 Task: Create a scrum project Whiteboard.
Action: Mouse moved to (179, 54)
Screenshot: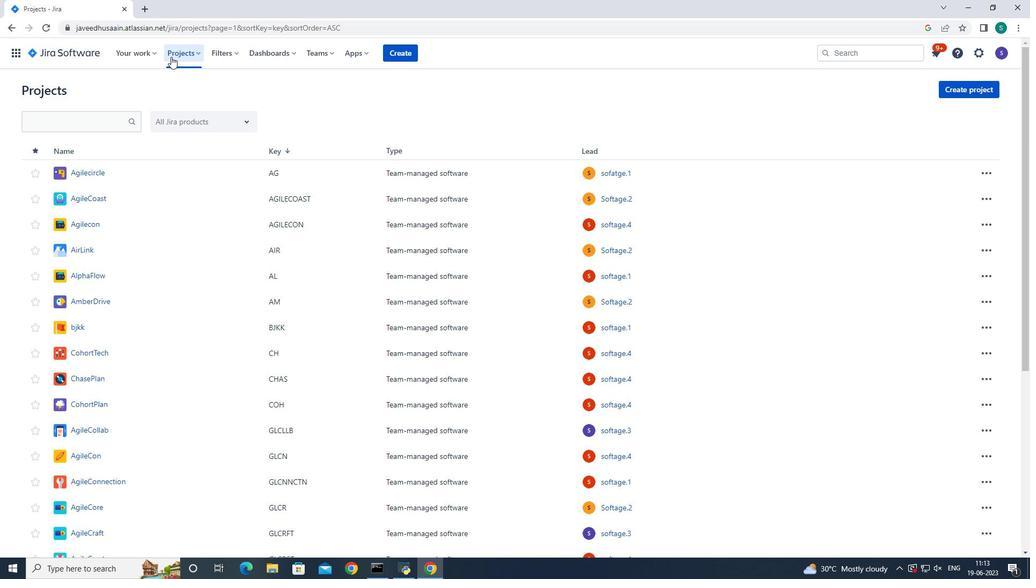 
Action: Mouse pressed left at (179, 54)
Screenshot: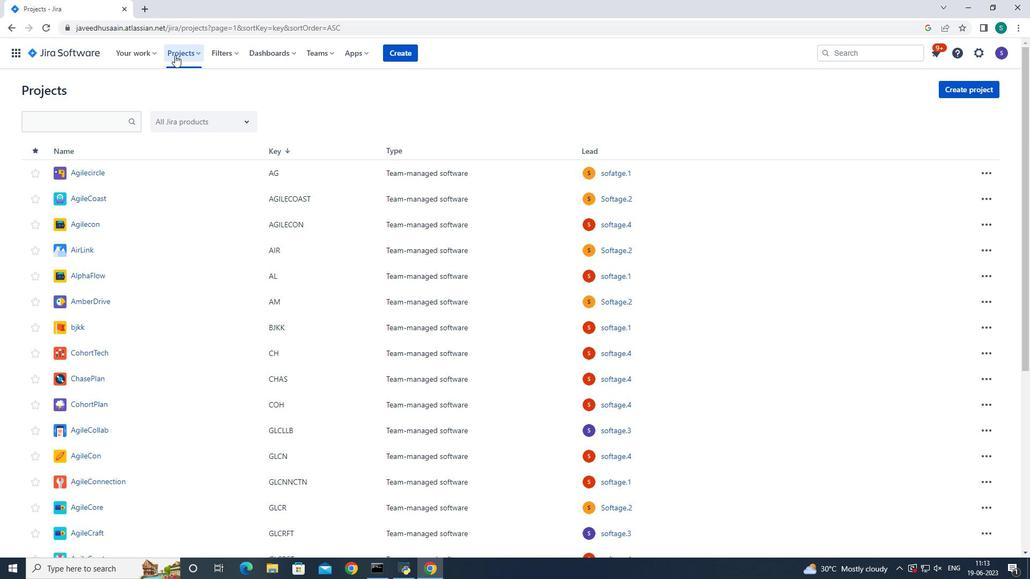 
Action: Mouse moved to (211, 183)
Screenshot: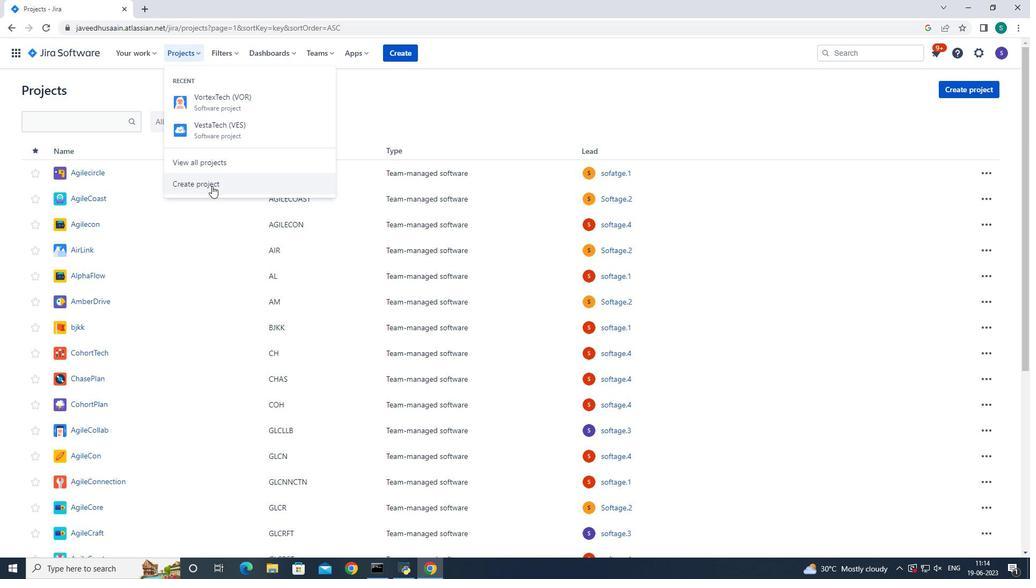 
Action: Mouse pressed left at (211, 183)
Screenshot: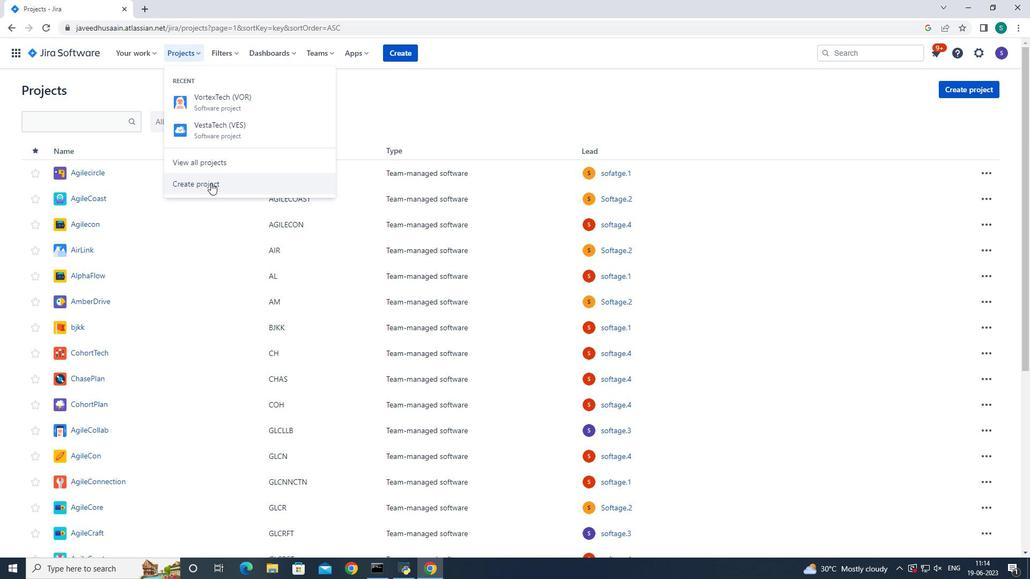 
Action: Mouse moved to (483, 166)
Screenshot: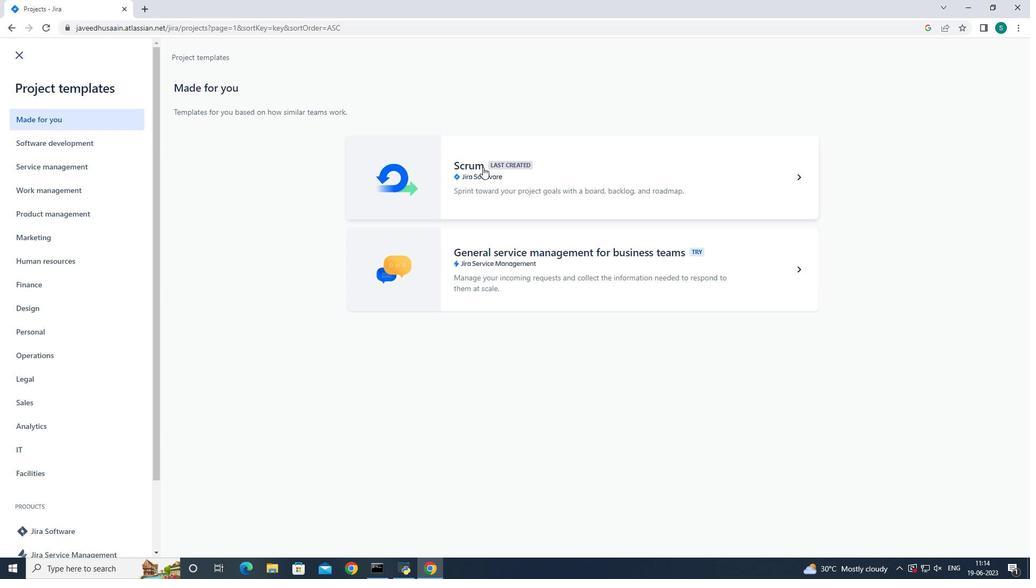 
Action: Mouse pressed left at (483, 166)
Screenshot: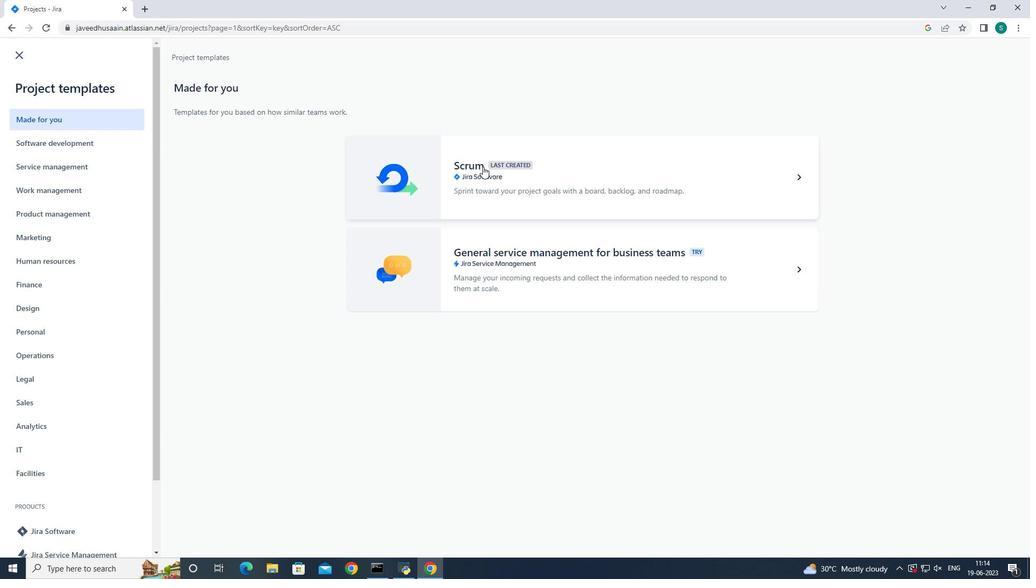 
Action: Mouse moved to (761, 95)
Screenshot: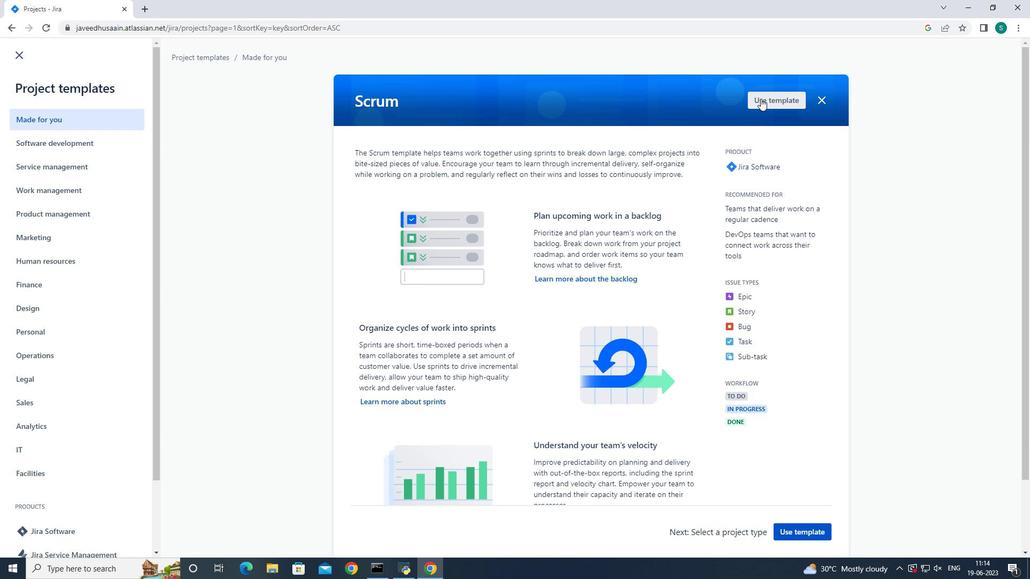 
Action: Mouse pressed left at (761, 95)
Screenshot: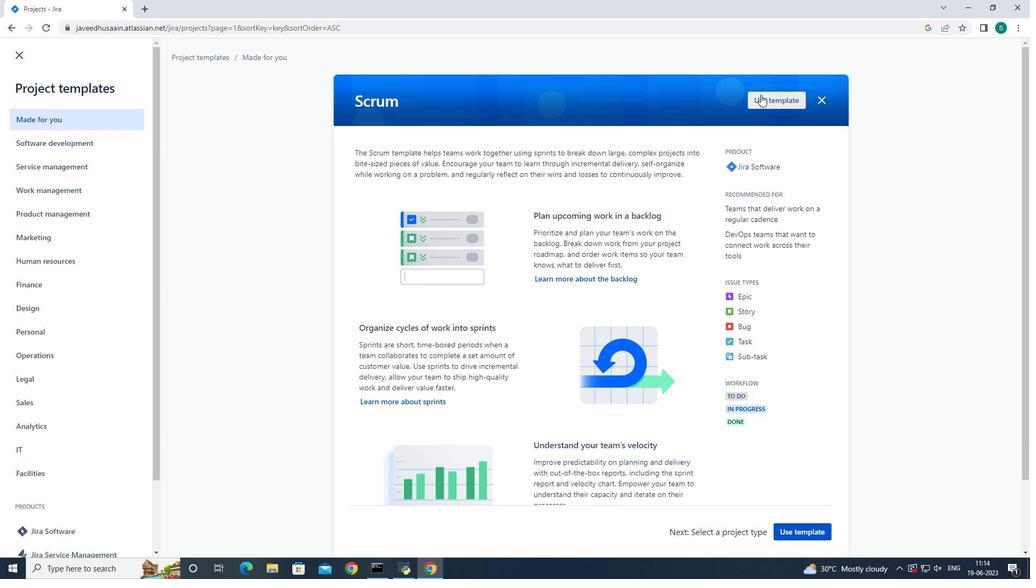
Action: Mouse moved to (376, 522)
Screenshot: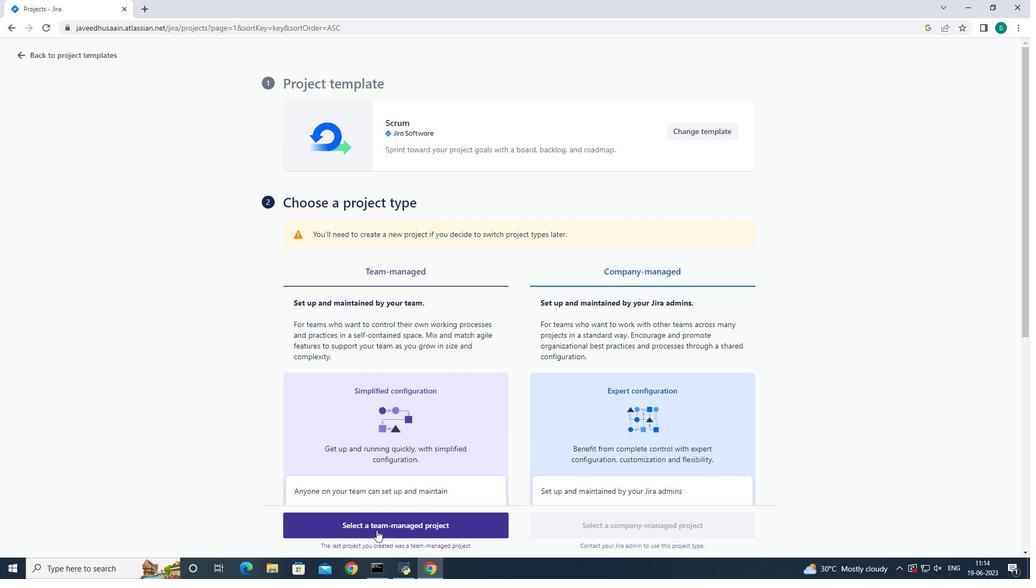 
Action: Mouse pressed left at (376, 522)
Screenshot: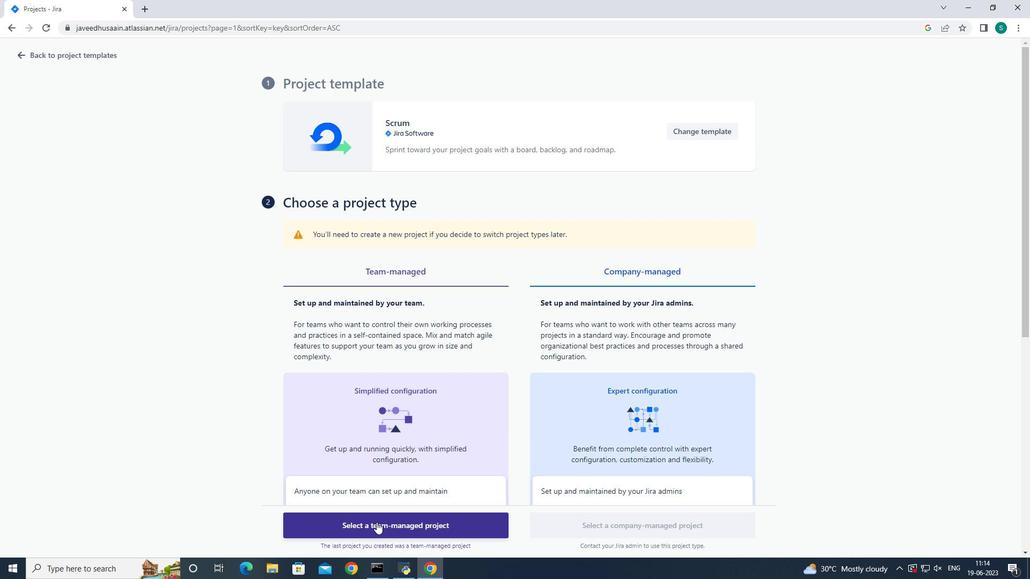 
Action: Mouse moved to (359, 253)
Screenshot: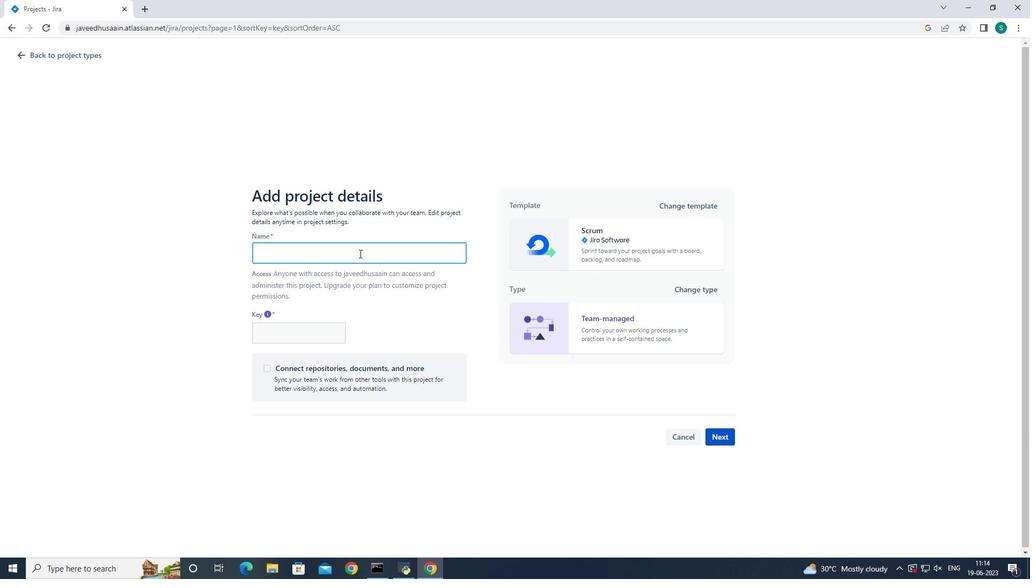 
Action: Mouse pressed left at (359, 253)
Screenshot: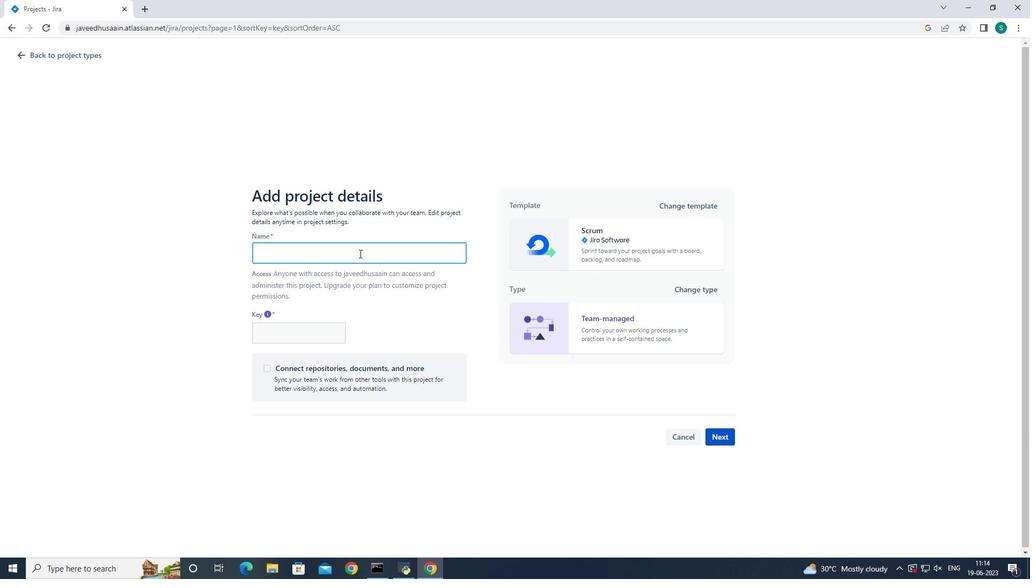 
Action: Key pressed <Key.shift><Key.shift>Whiteboard
Screenshot: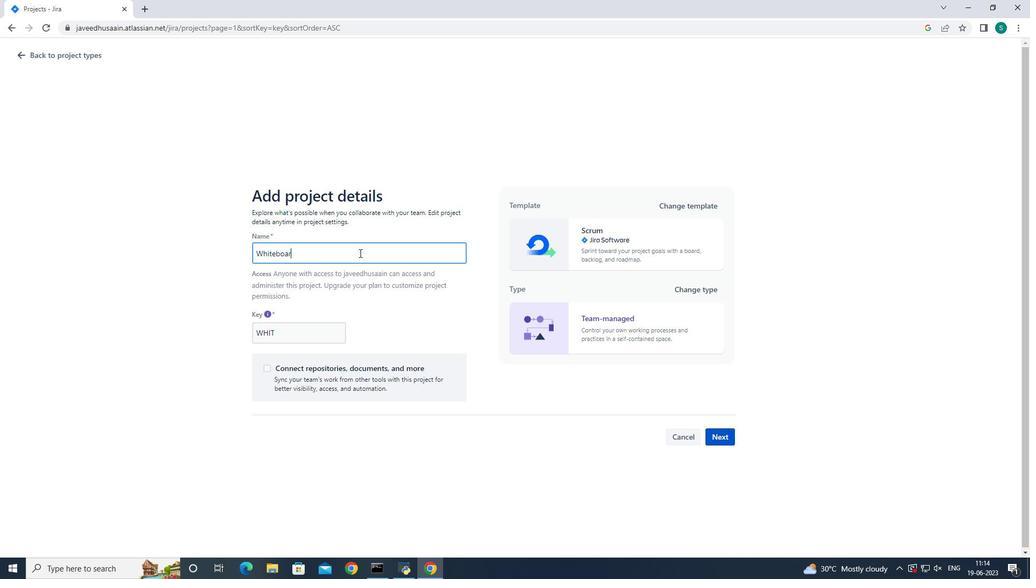 
Action: Mouse moved to (722, 438)
Screenshot: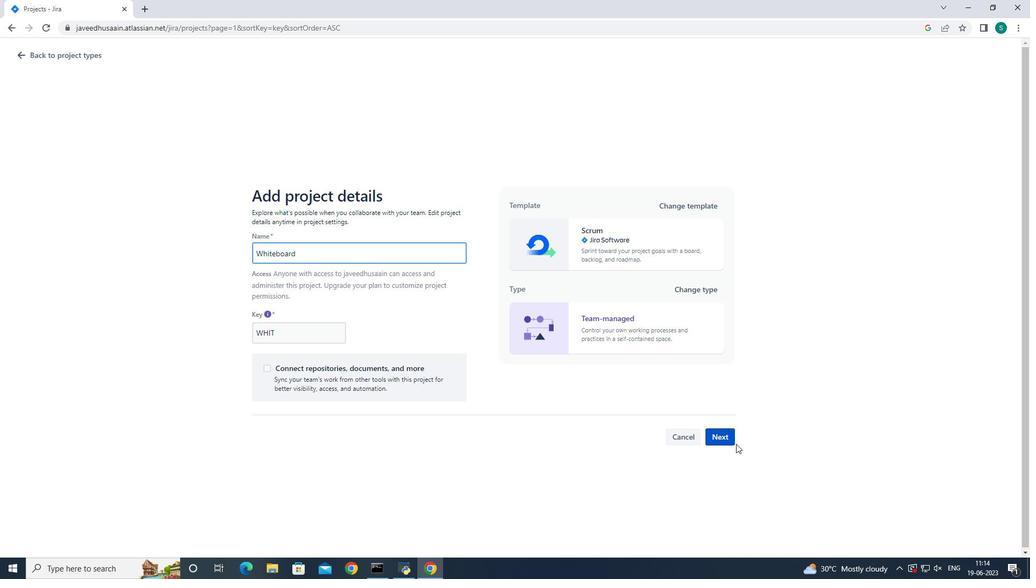 
Action: Mouse pressed left at (722, 438)
Screenshot: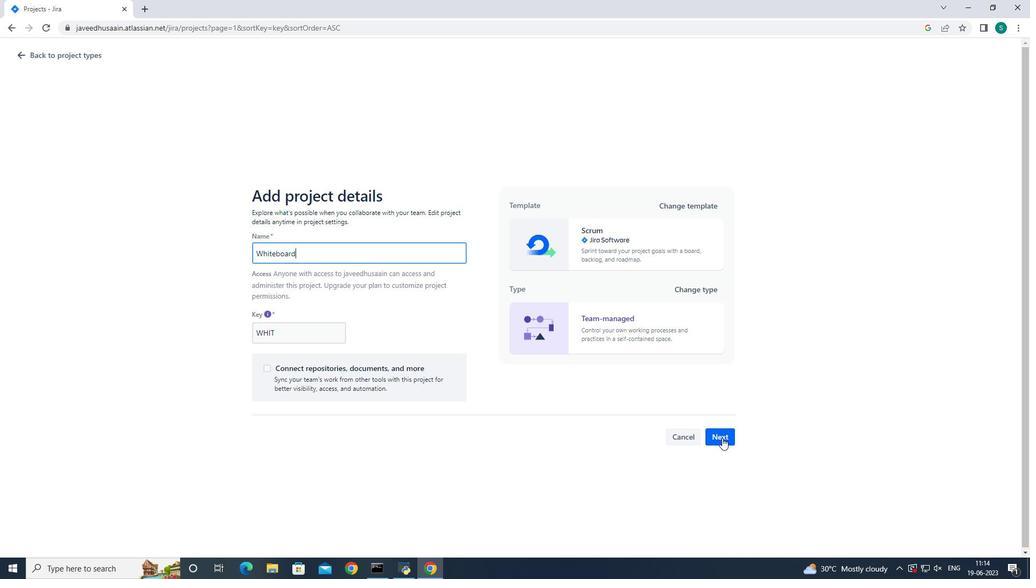 
Action: Mouse moved to (643, 364)
Screenshot: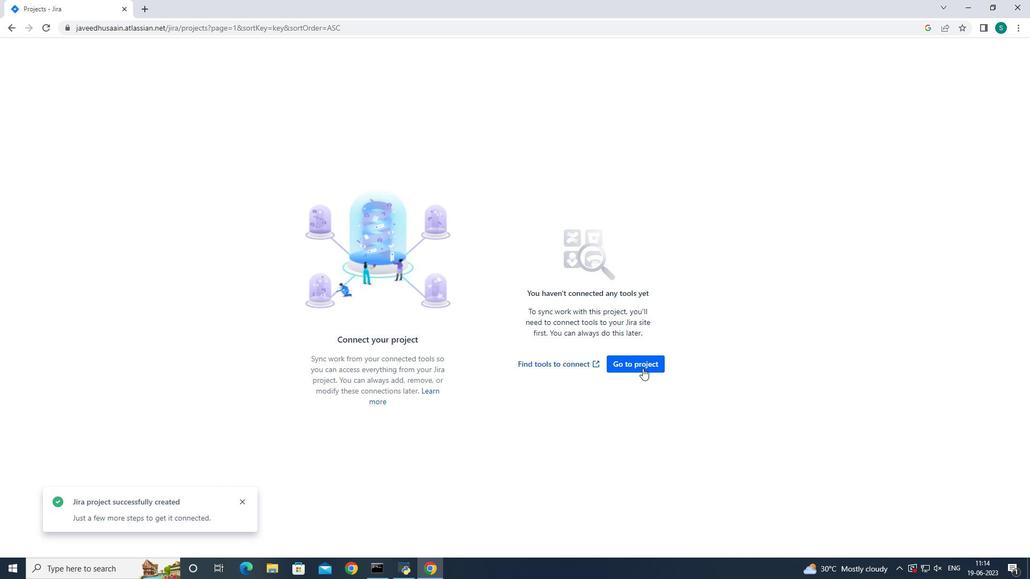 
Action: Mouse pressed left at (643, 364)
Screenshot: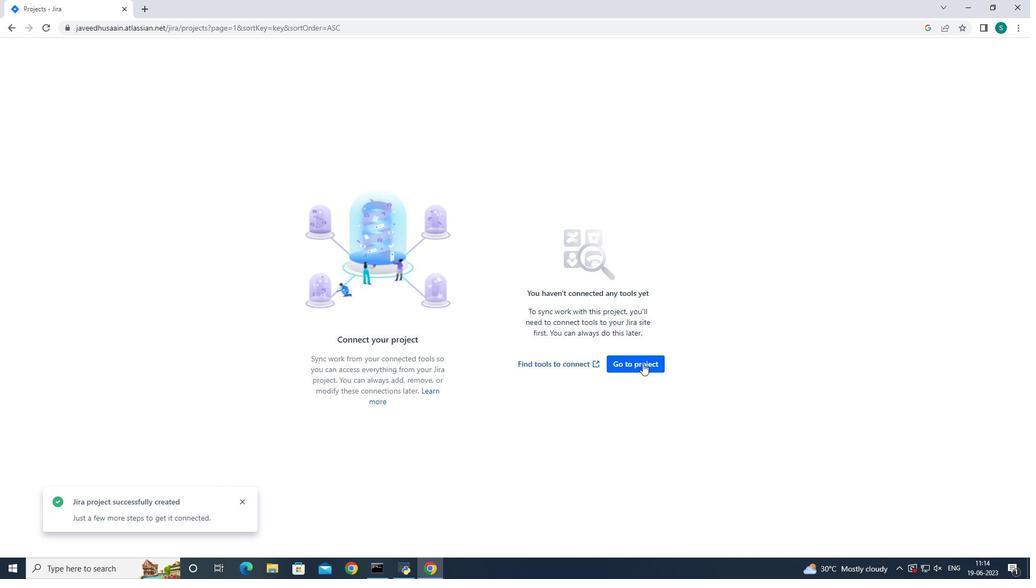 
Action: Mouse moved to (67, 101)
Screenshot: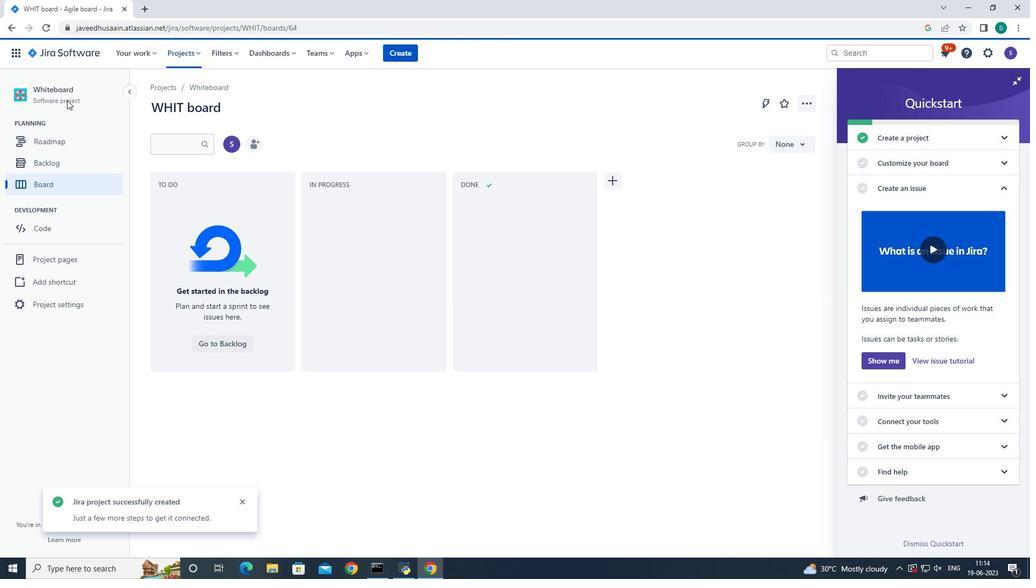 
